 Task: Reply All to email with the signature Cassandra Campbell with the subject 'Request for a referral' from softage.1@softage.net with the message 'Can you provide an update on the status of the software development project?'
Action: Mouse moved to (1199, 203)
Screenshot: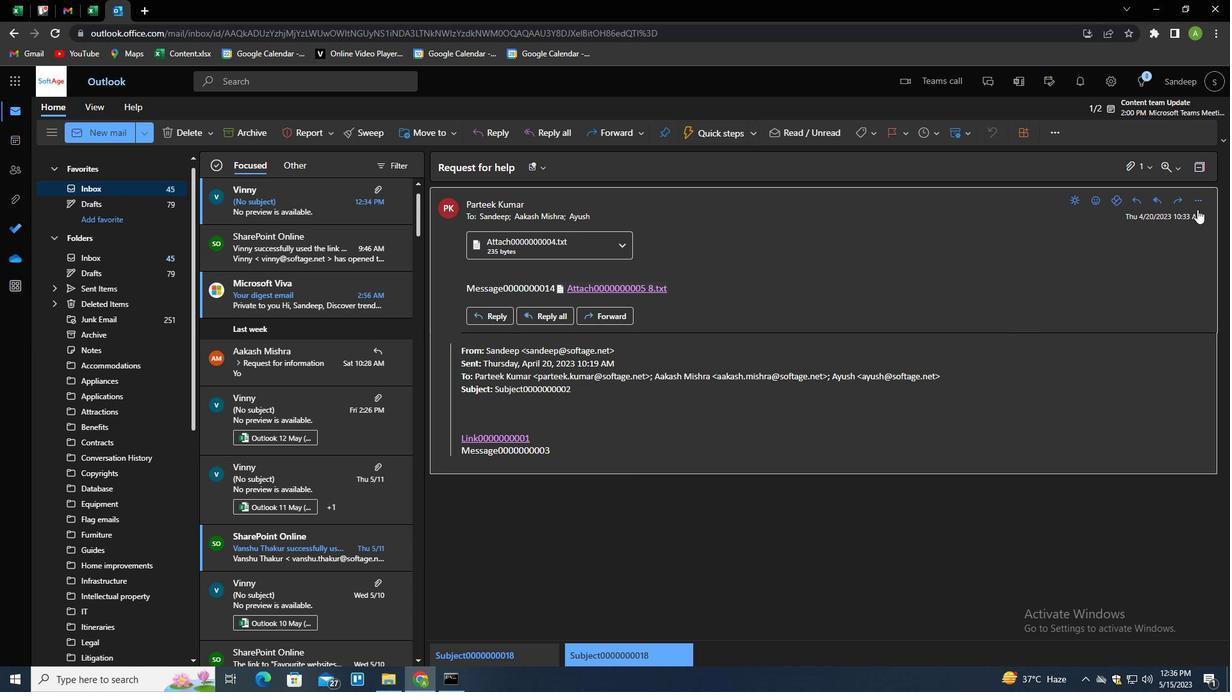 
Action: Mouse pressed left at (1199, 203)
Screenshot: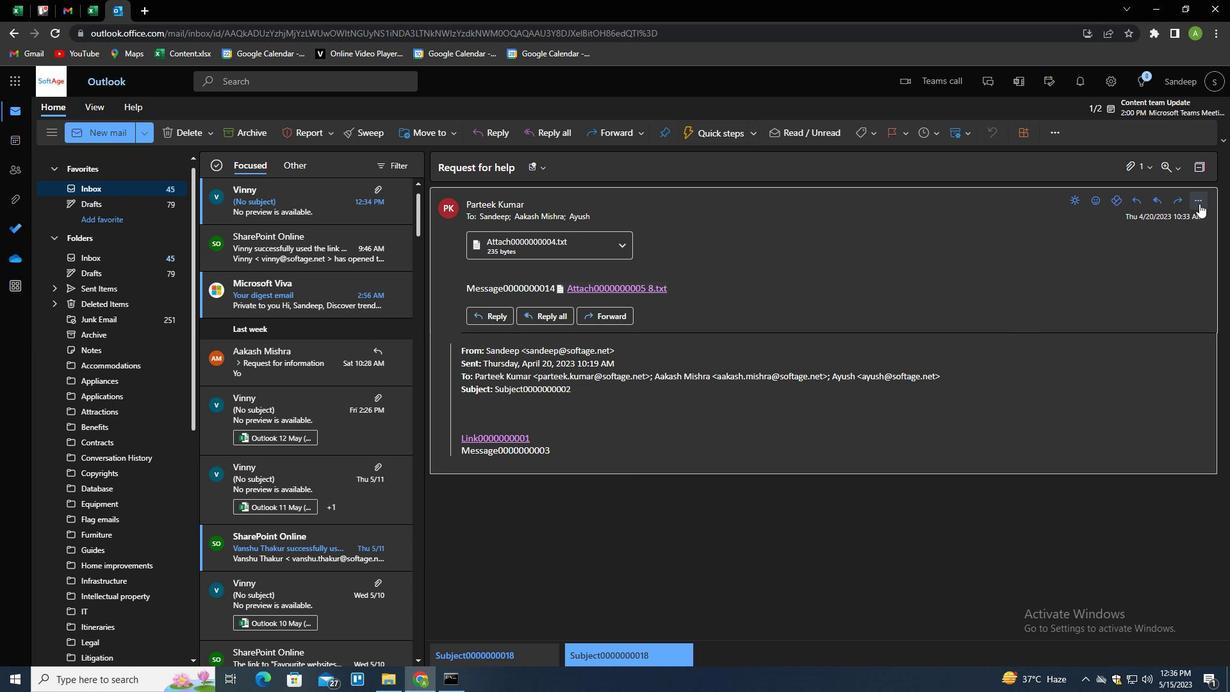 
Action: Mouse moved to (1132, 242)
Screenshot: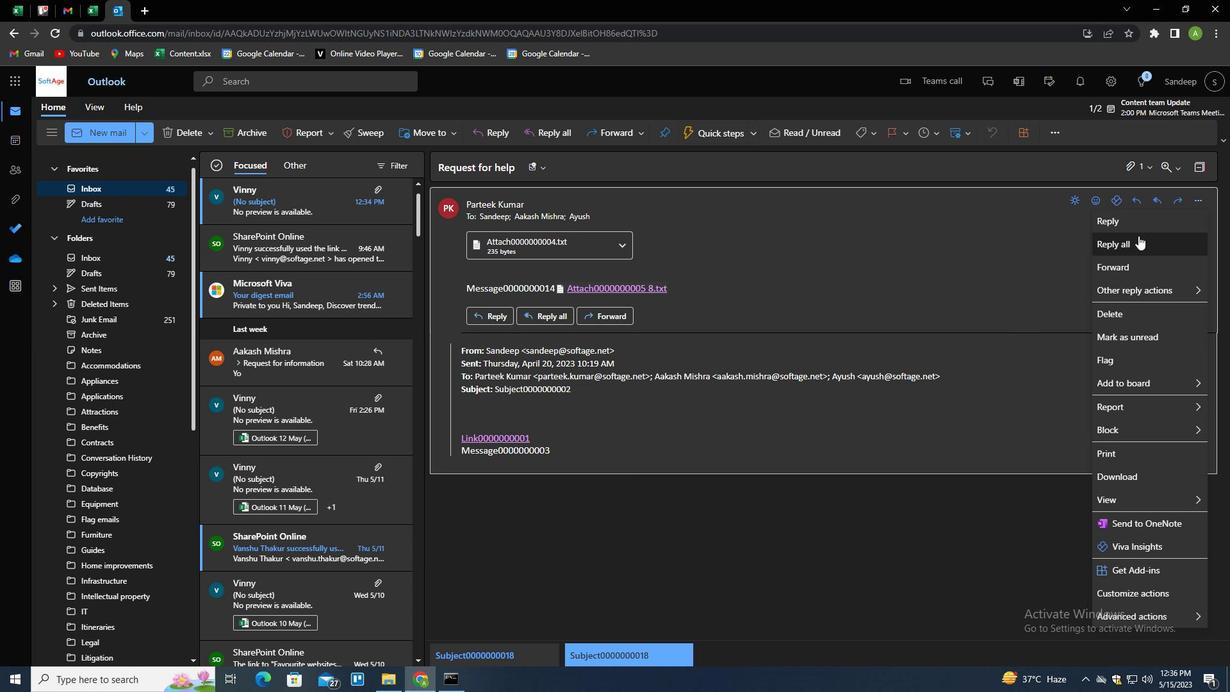 
Action: Mouse pressed left at (1132, 242)
Screenshot: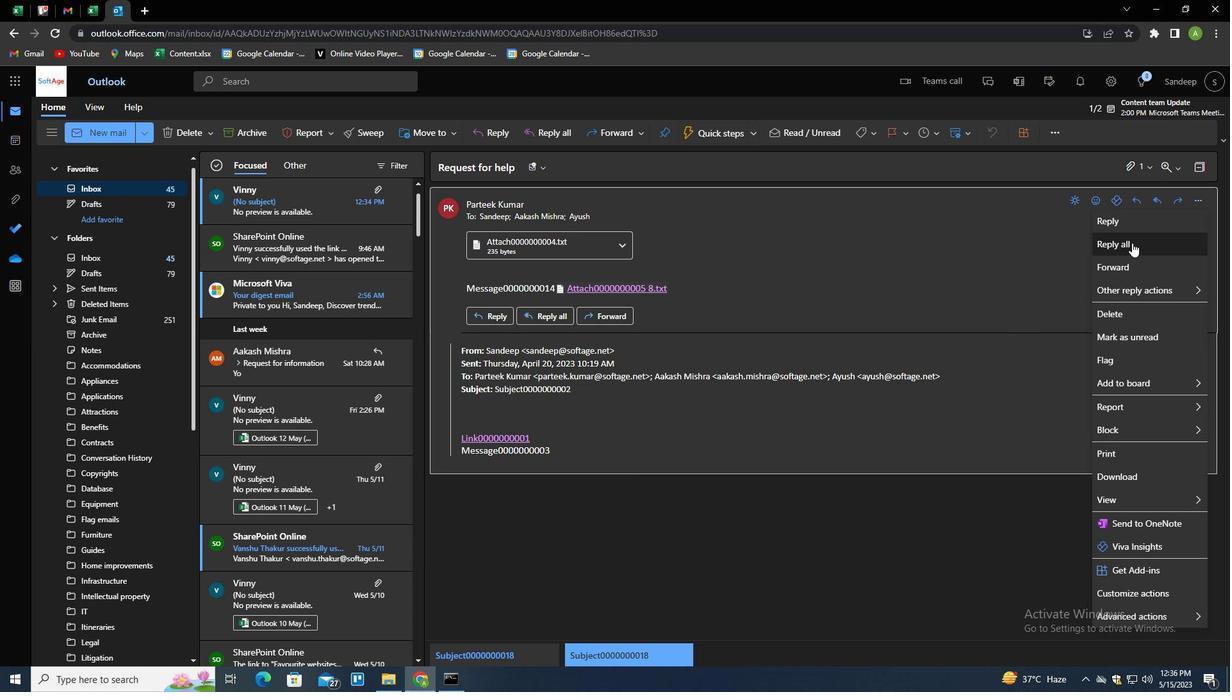 
Action: Mouse moved to (867, 132)
Screenshot: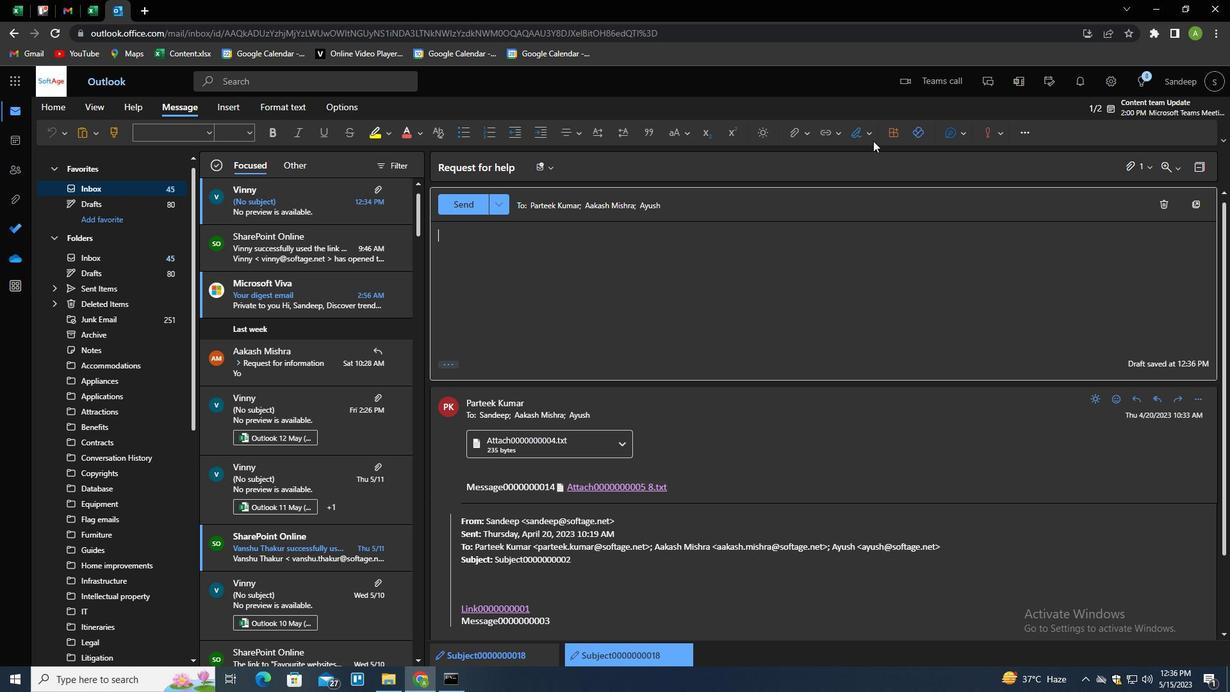 
Action: Mouse pressed left at (867, 132)
Screenshot: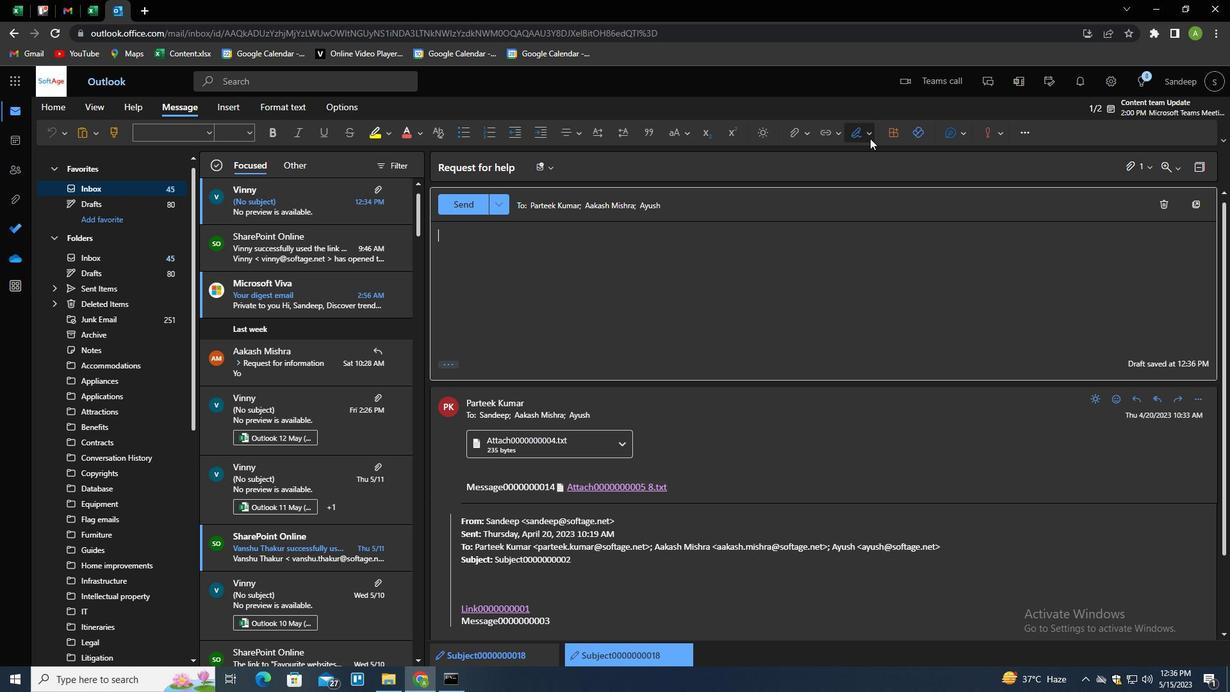 
Action: Mouse moved to (826, 184)
Screenshot: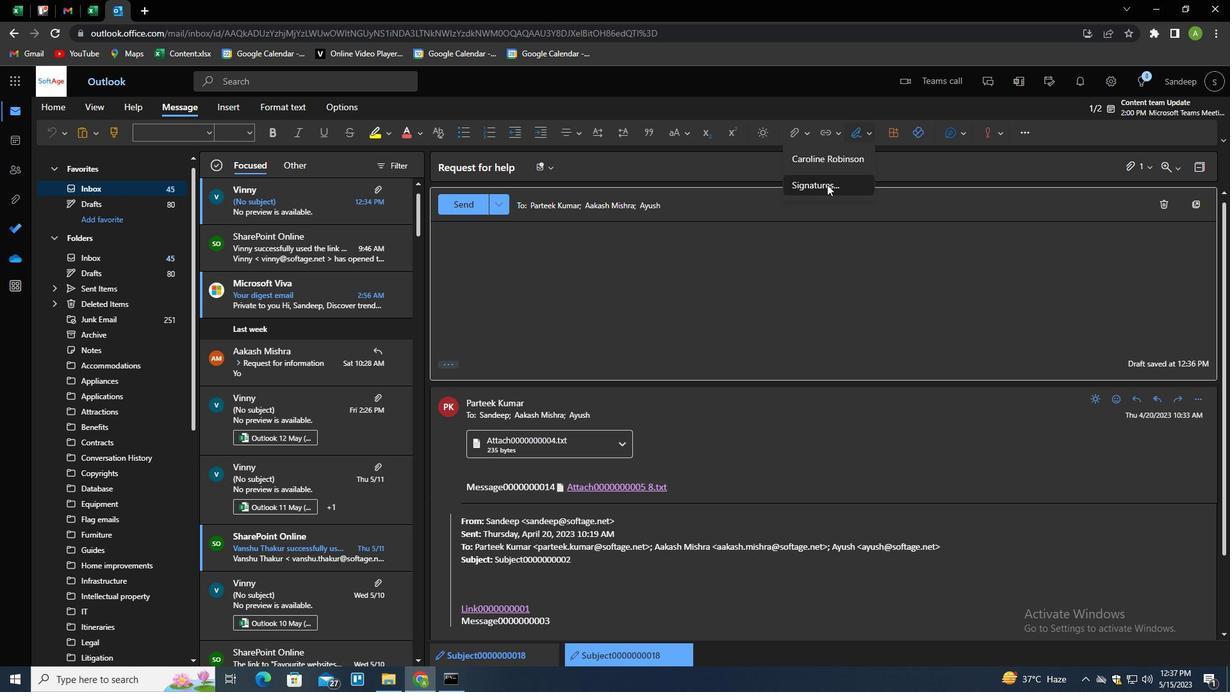 
Action: Mouse pressed left at (826, 184)
Screenshot: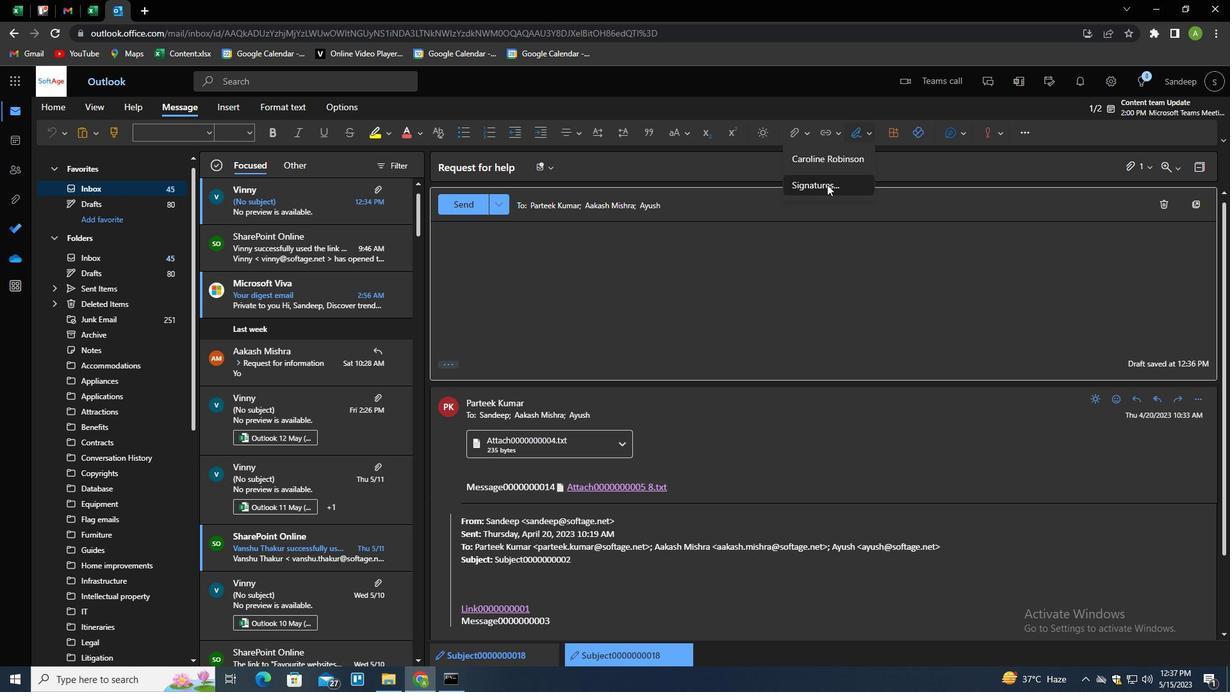 
Action: Mouse moved to (860, 235)
Screenshot: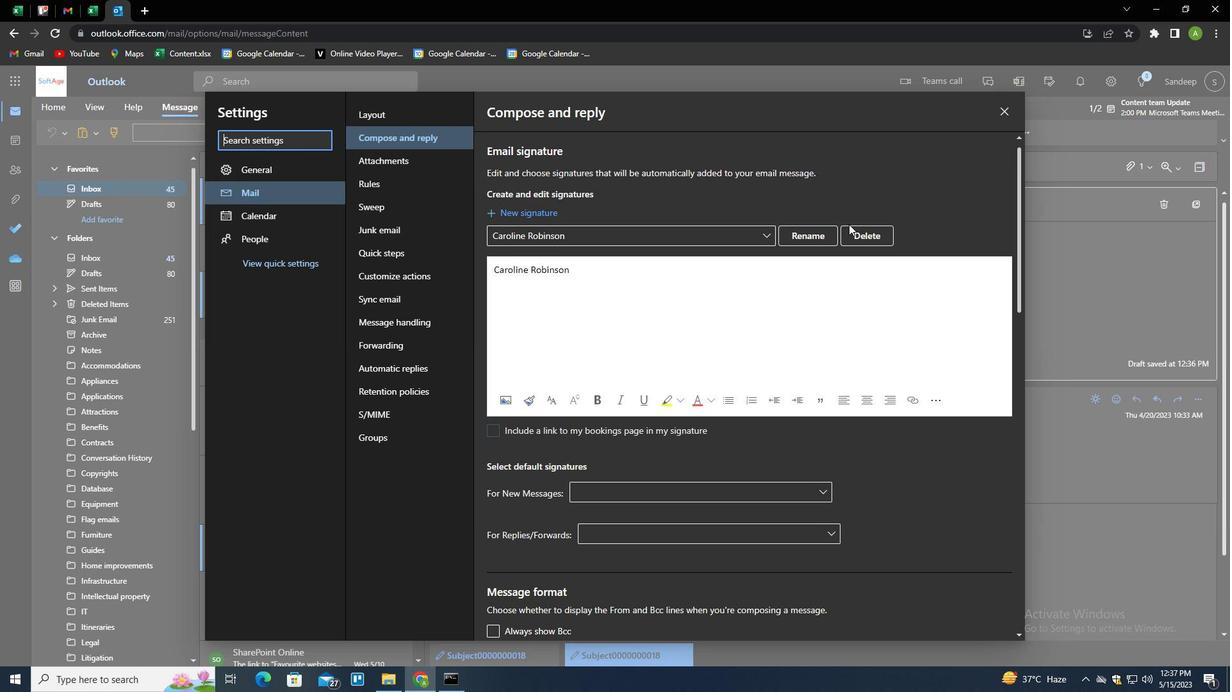 
Action: Mouse pressed left at (860, 235)
Screenshot: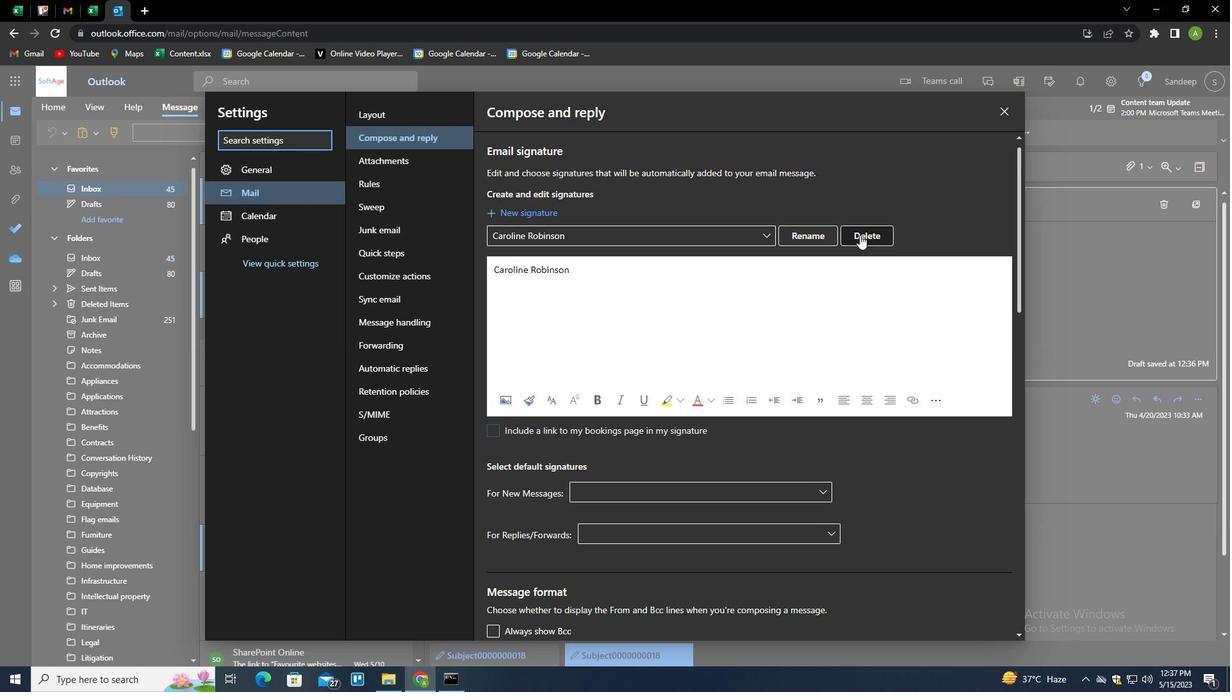 
Action: Mouse moved to (841, 232)
Screenshot: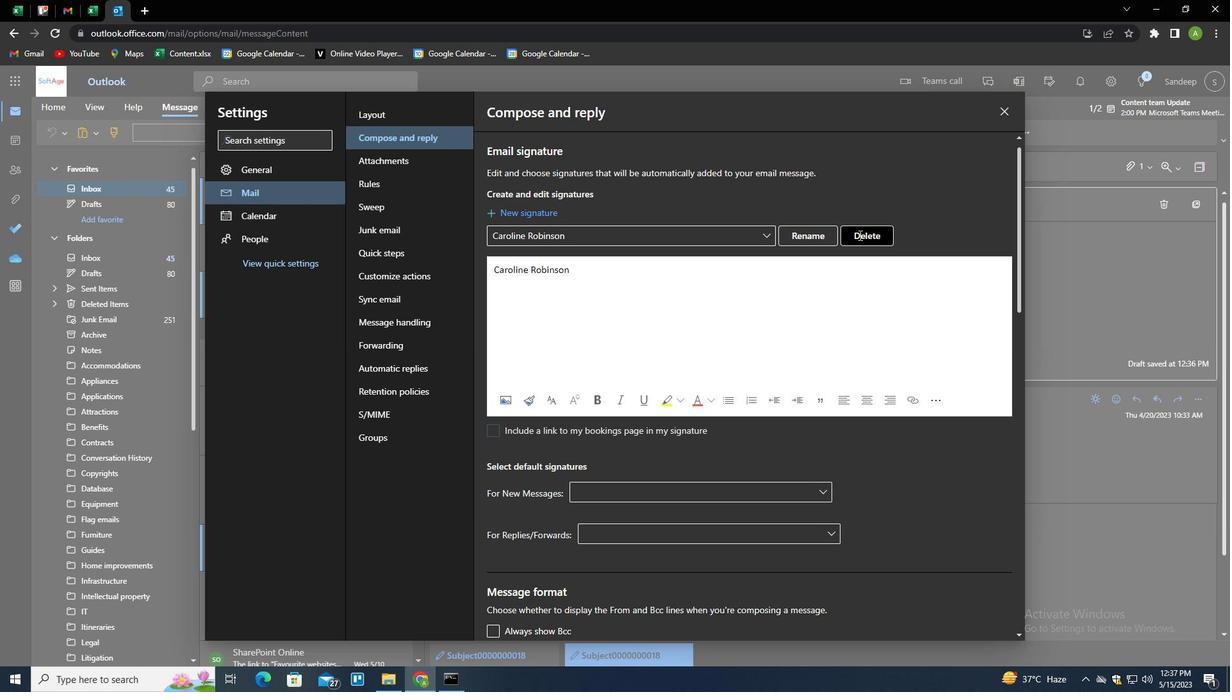 
Action: Mouse pressed left at (841, 232)
Screenshot: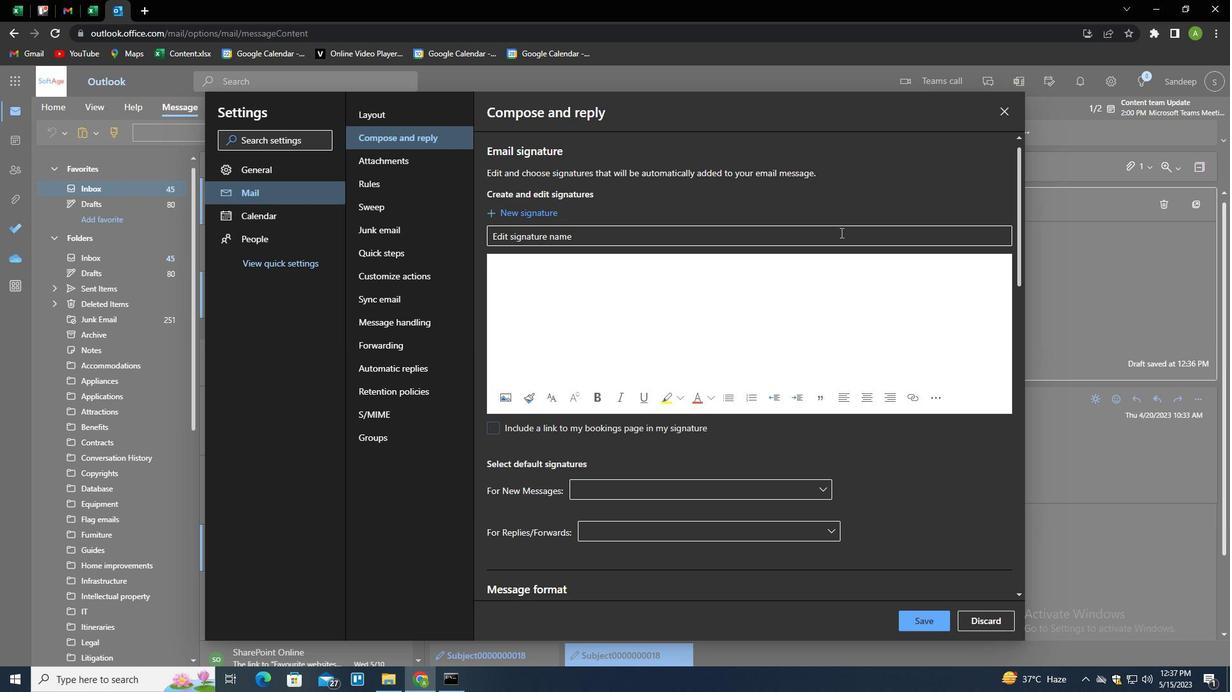 
Action: Key pressed <Key.shift>C
Screenshot: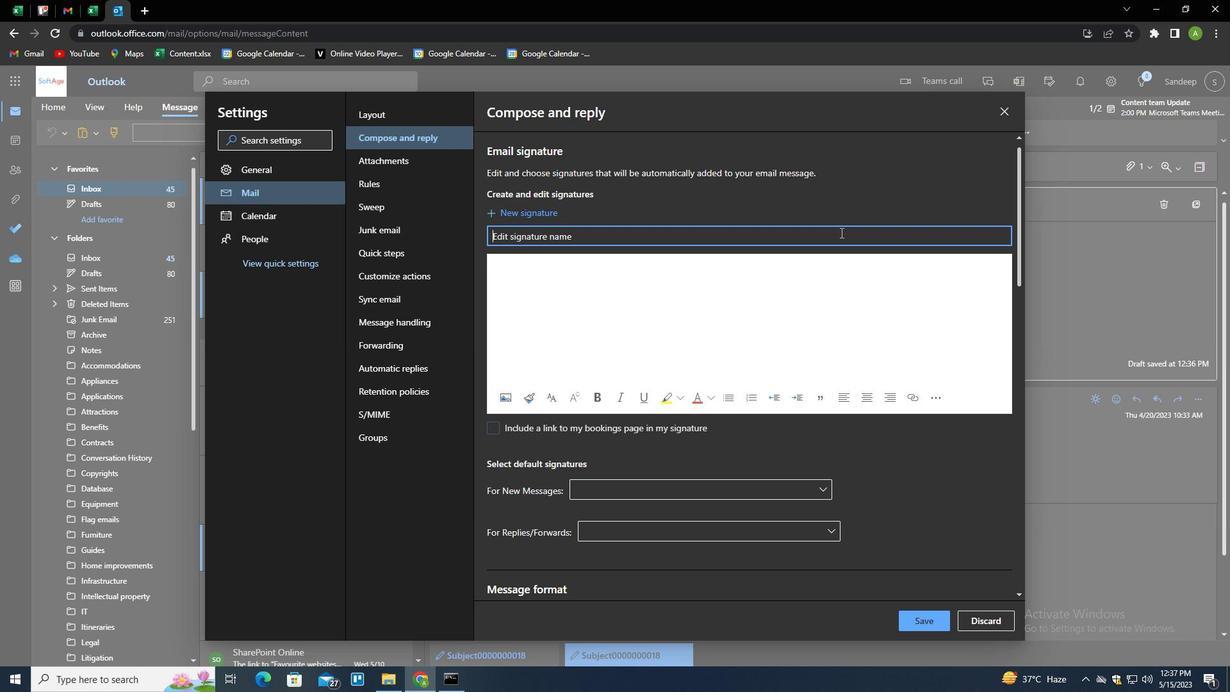 
Action: Mouse moved to (840, 232)
Screenshot: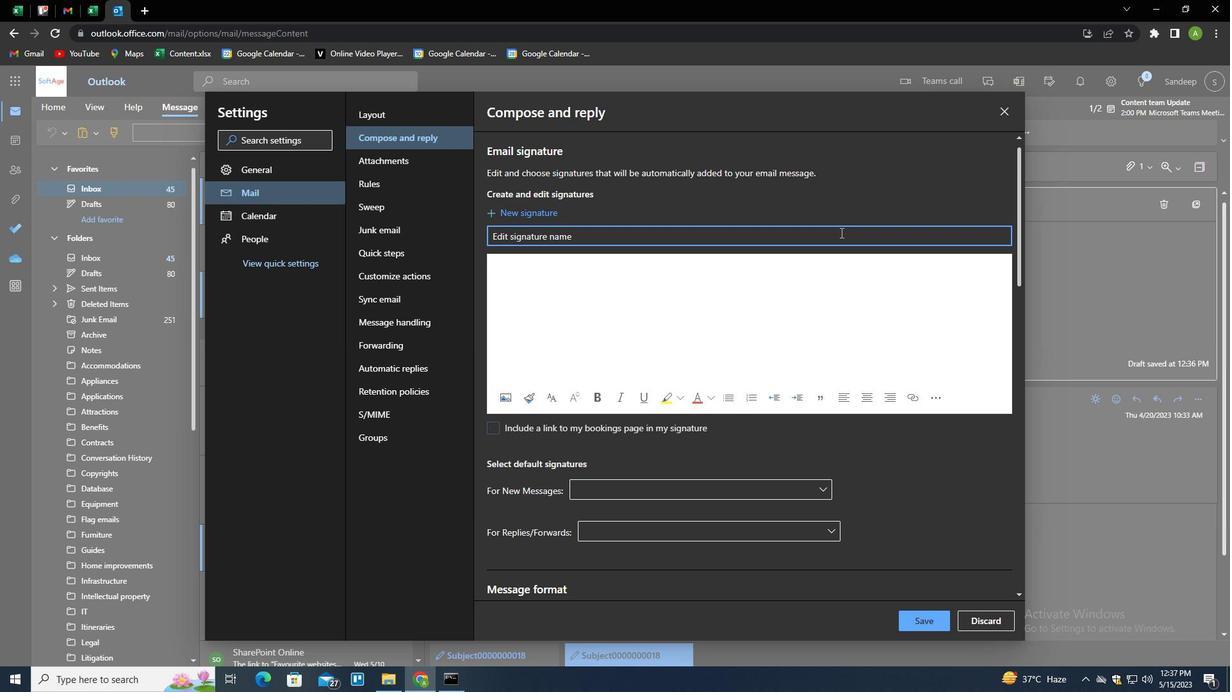 
Action: Key pressed ASSANDRA<Key.space><Key.shift>CAMPBELL<Key.tab><Key.shift>CASSANDRA<Key.space><Key.shift>CAMBE<Key.backspace>BELL<Key.backspace><Key.backspace><Key.backspace><Key.backspace><Key.backspace>PBELL
Screenshot: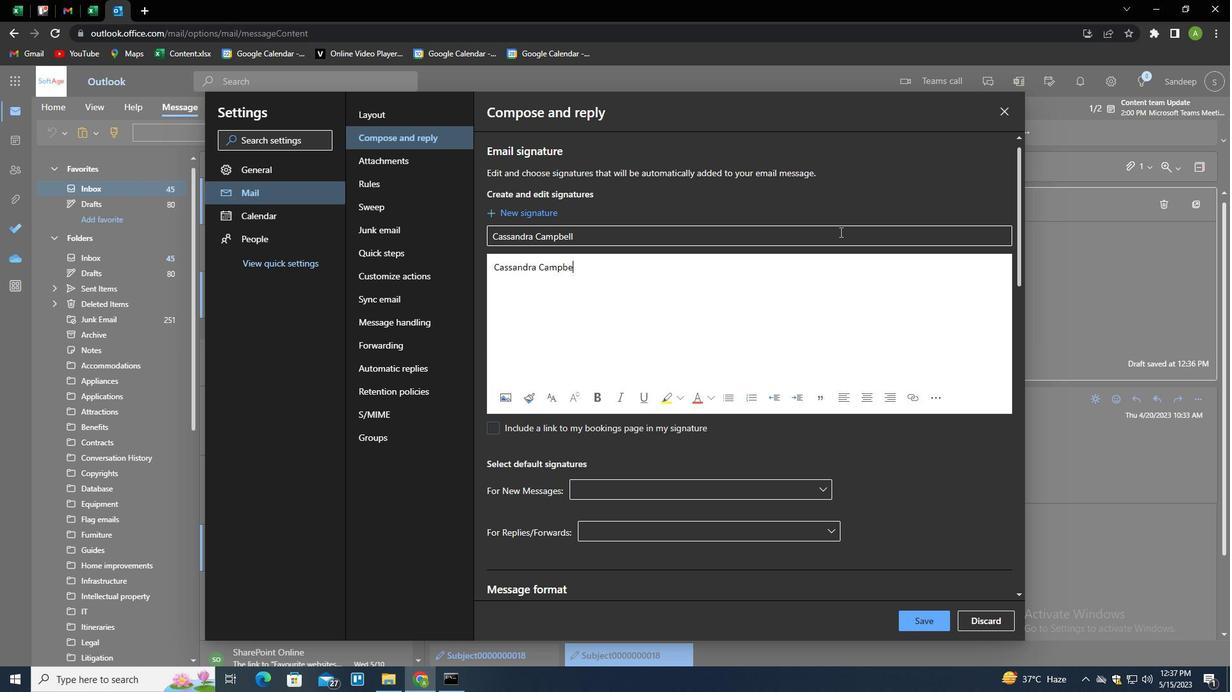 
Action: Mouse moved to (926, 627)
Screenshot: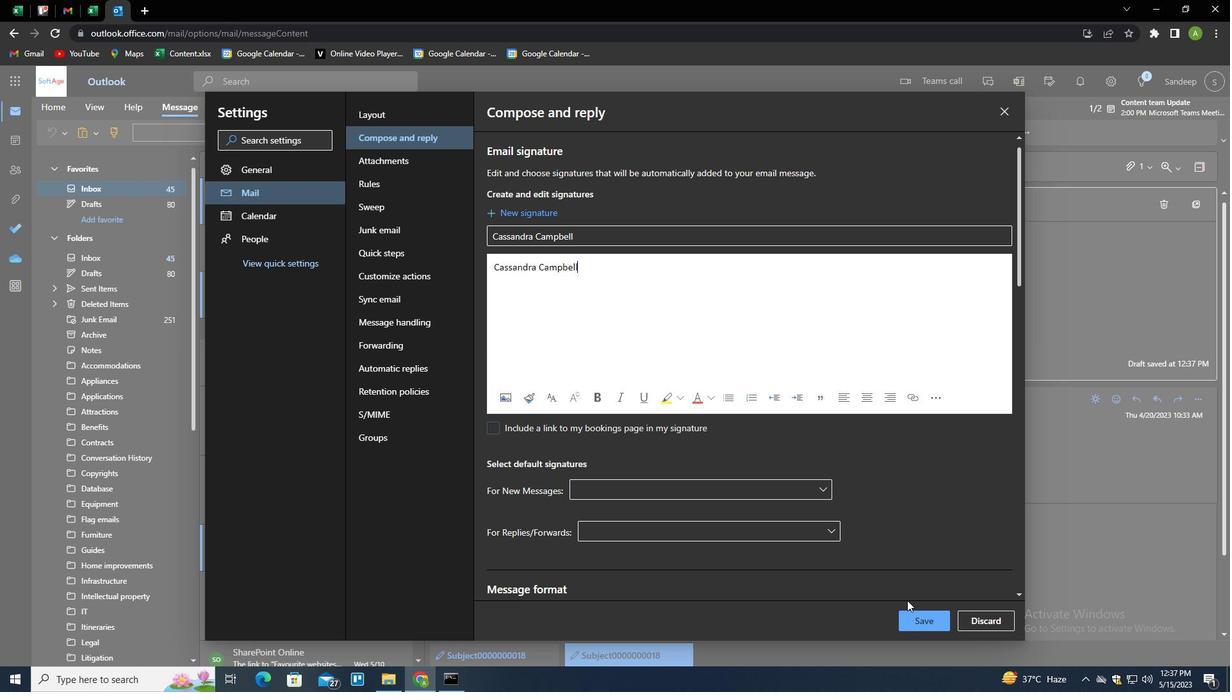 
Action: Mouse pressed left at (926, 627)
Screenshot: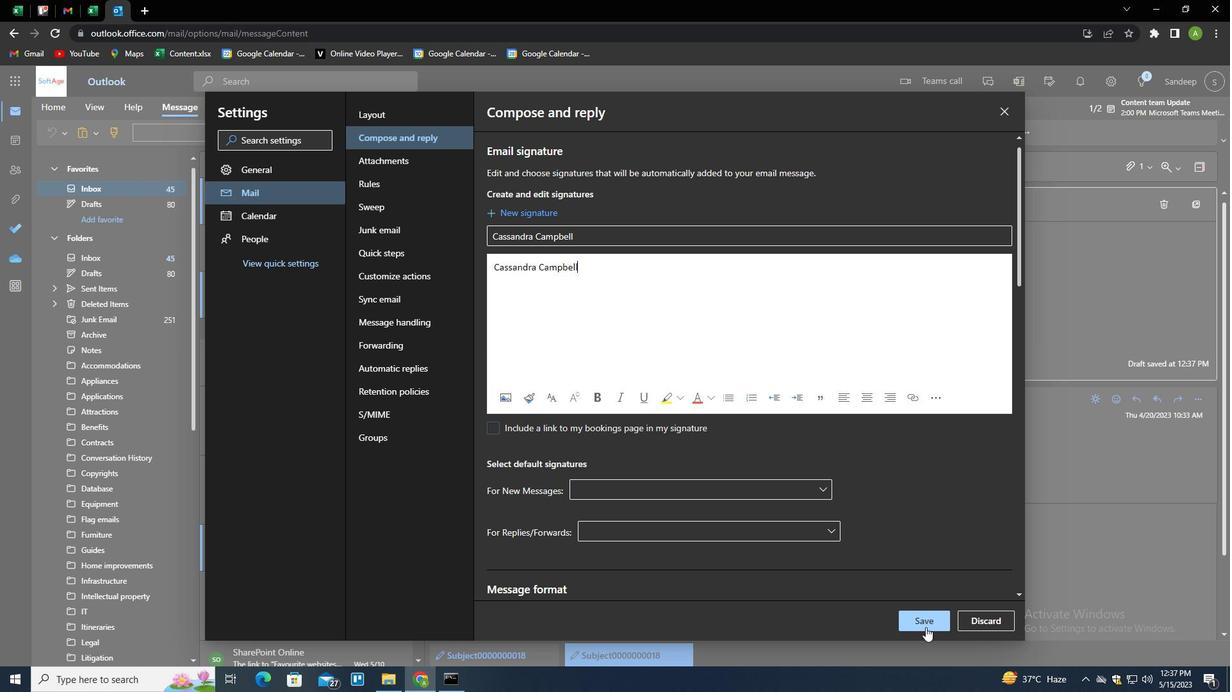 
Action: Mouse moved to (1052, 328)
Screenshot: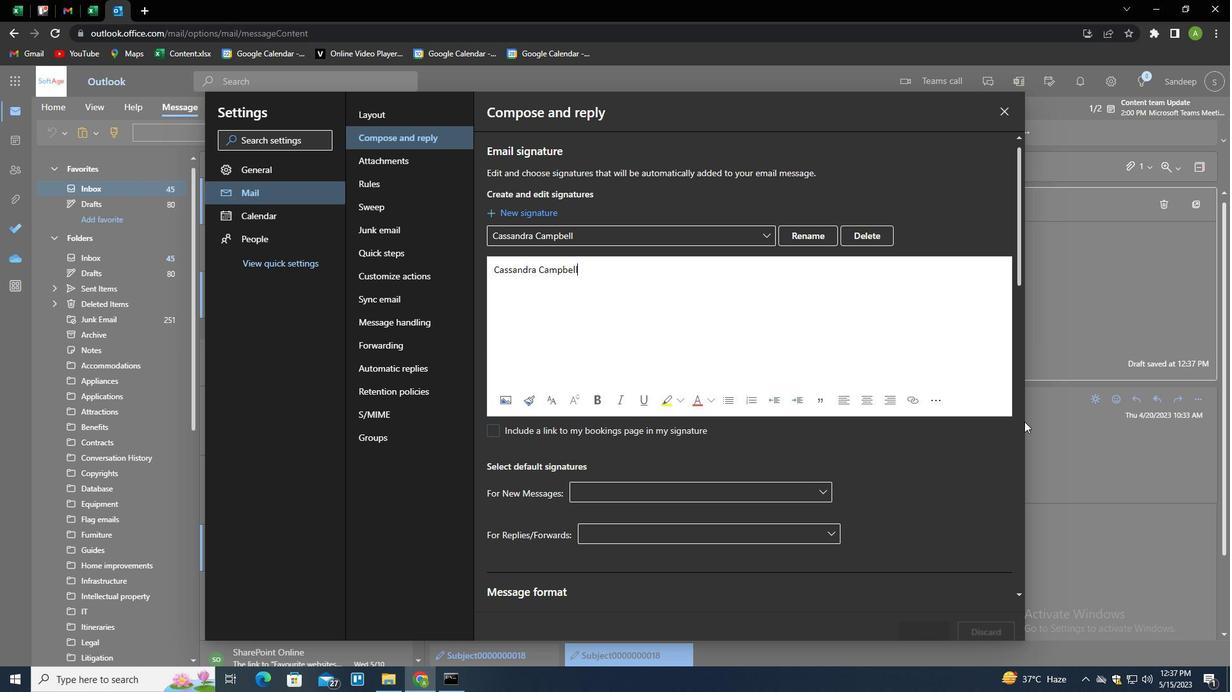 
Action: Mouse pressed left at (1052, 328)
Screenshot: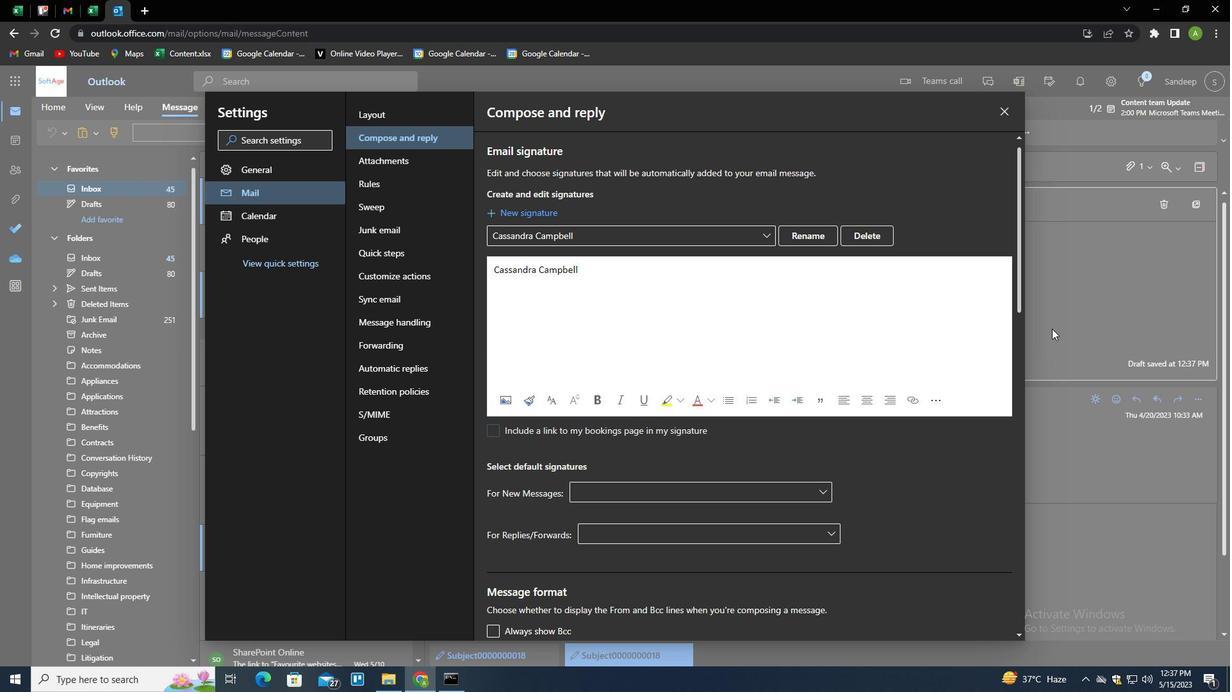 
Action: Mouse moved to (449, 360)
Screenshot: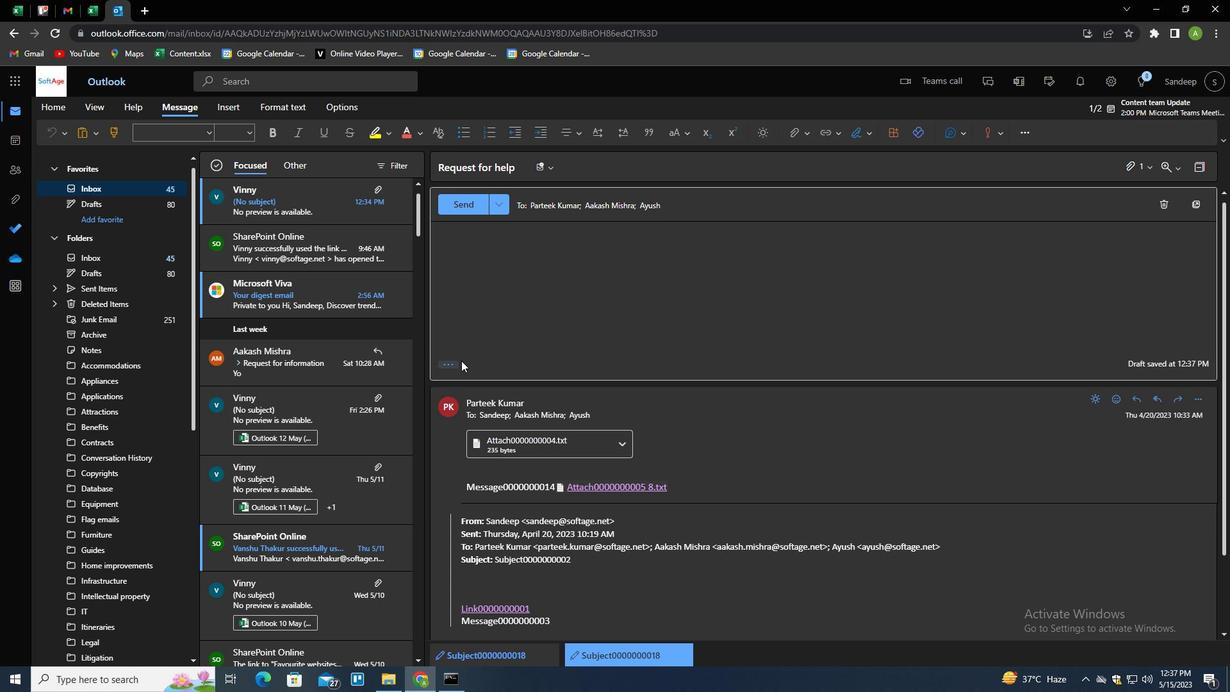 
Action: Mouse pressed left at (449, 360)
Screenshot: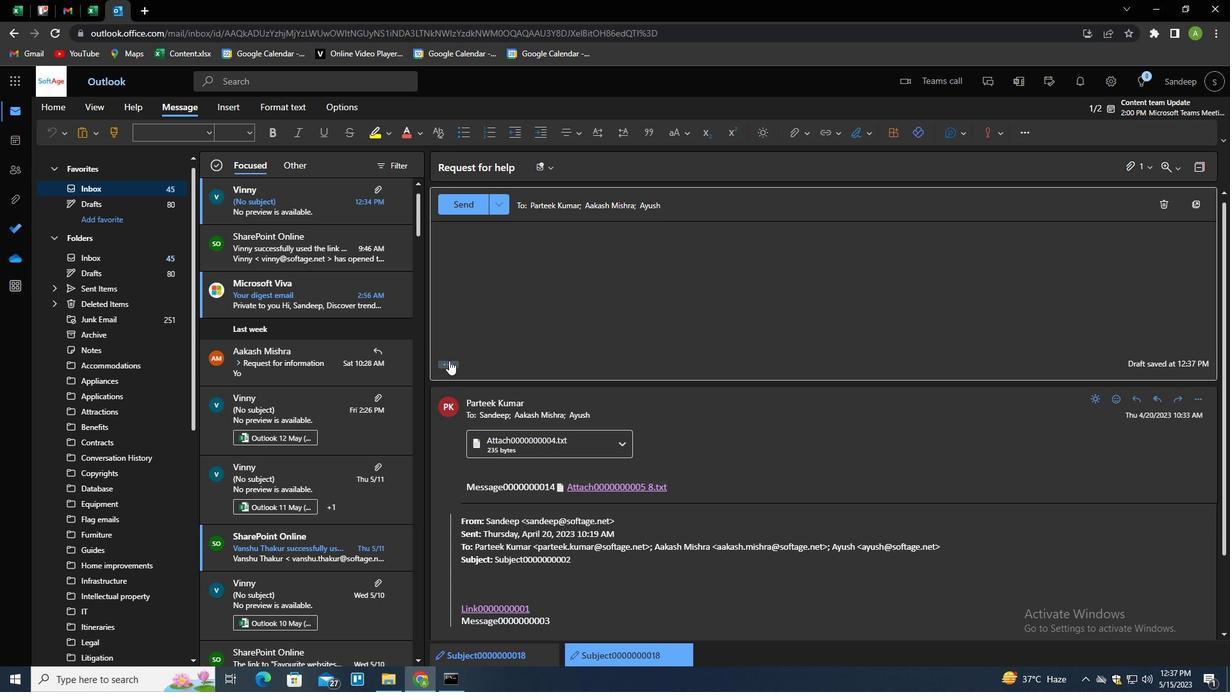 
Action: Mouse moved to (862, 126)
Screenshot: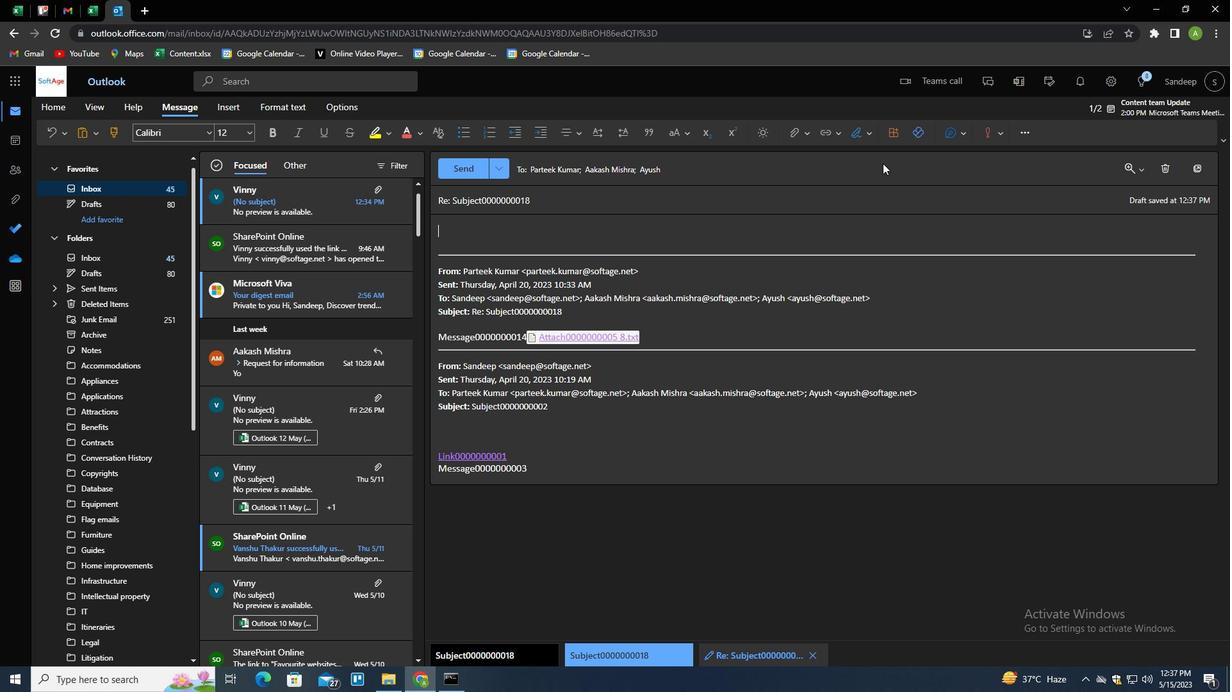 
Action: Mouse pressed left at (862, 126)
Screenshot: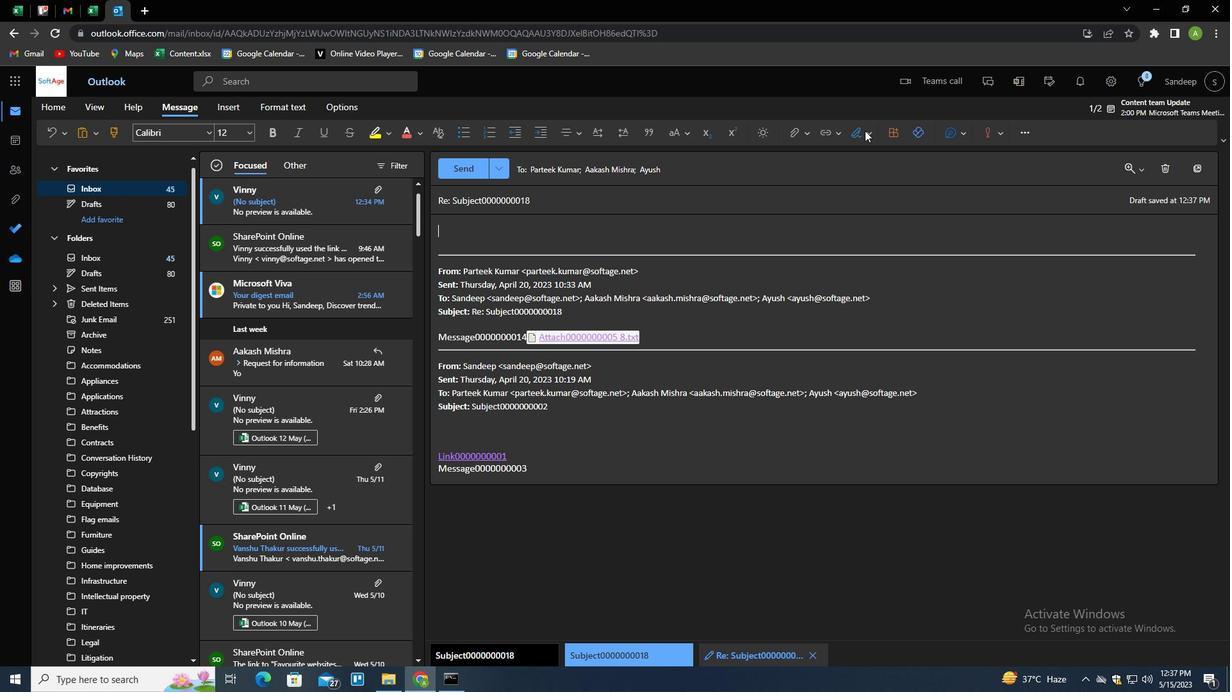 
Action: Mouse moved to (841, 156)
Screenshot: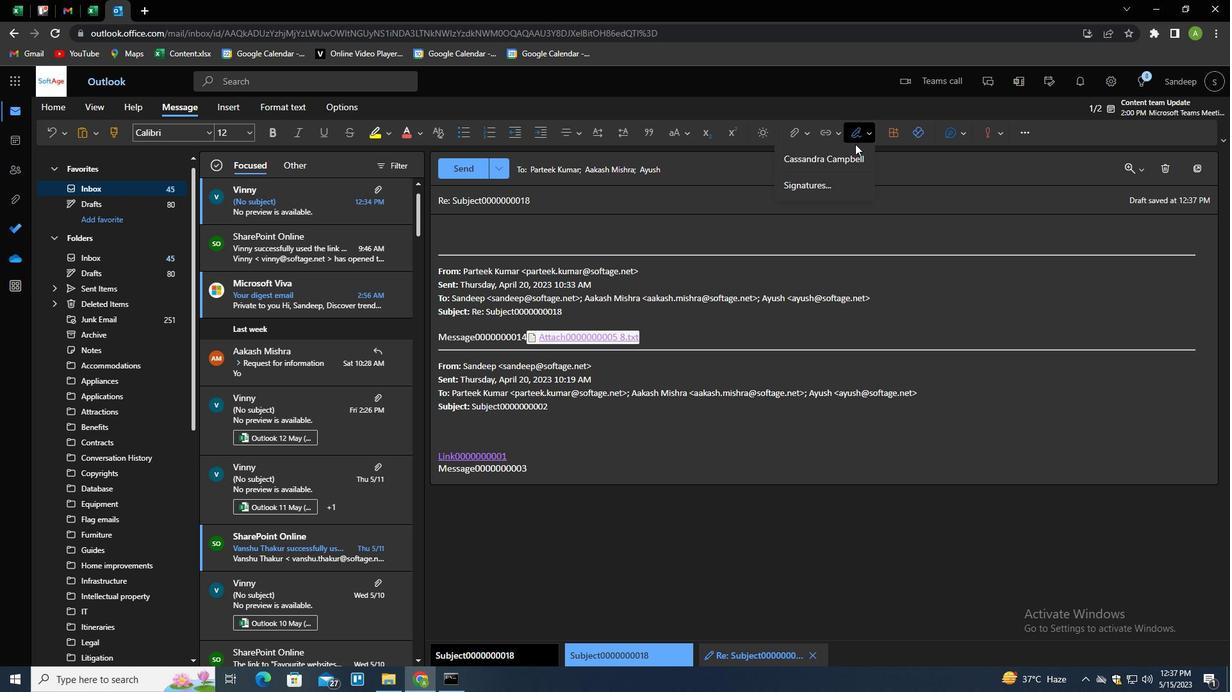 
Action: Mouse pressed left at (841, 156)
Screenshot: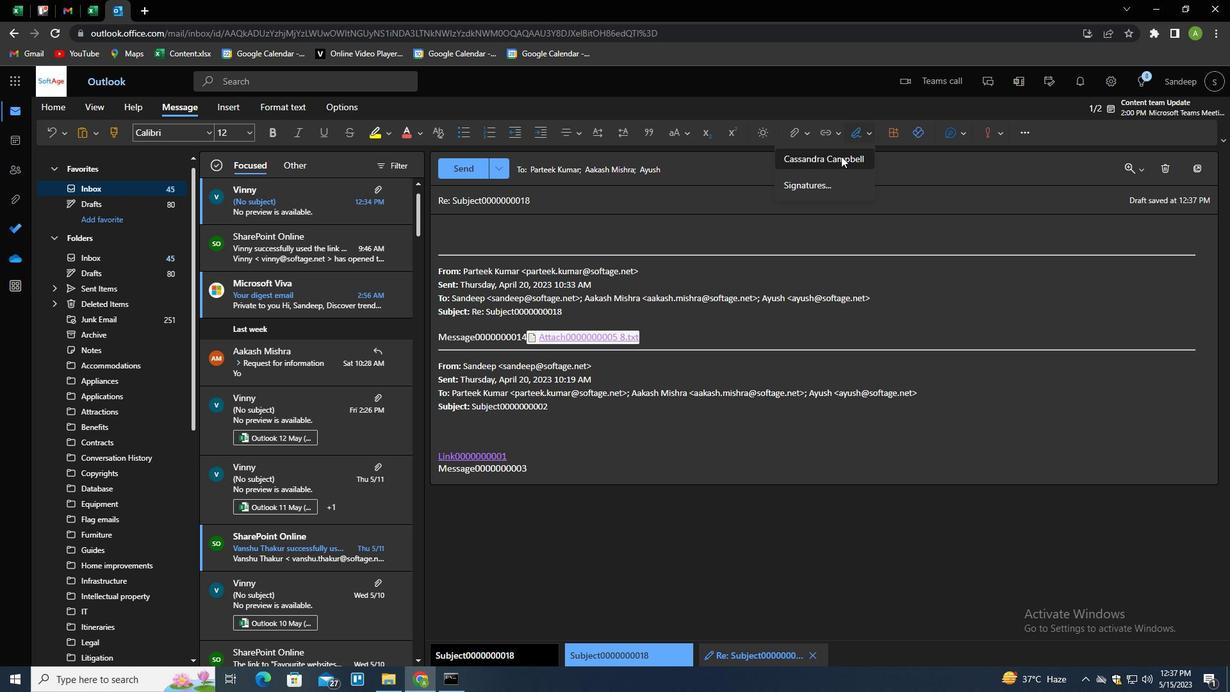 
Action: Mouse moved to (494, 202)
Screenshot: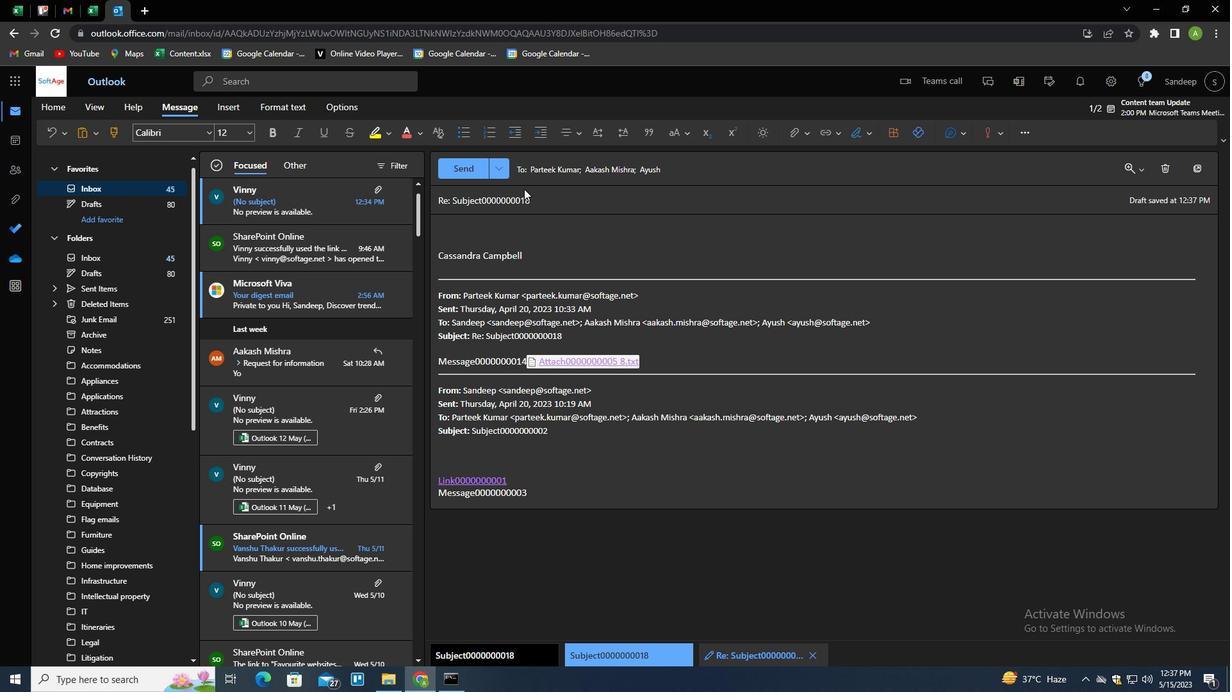 
Action: Mouse pressed left at (494, 202)
Screenshot: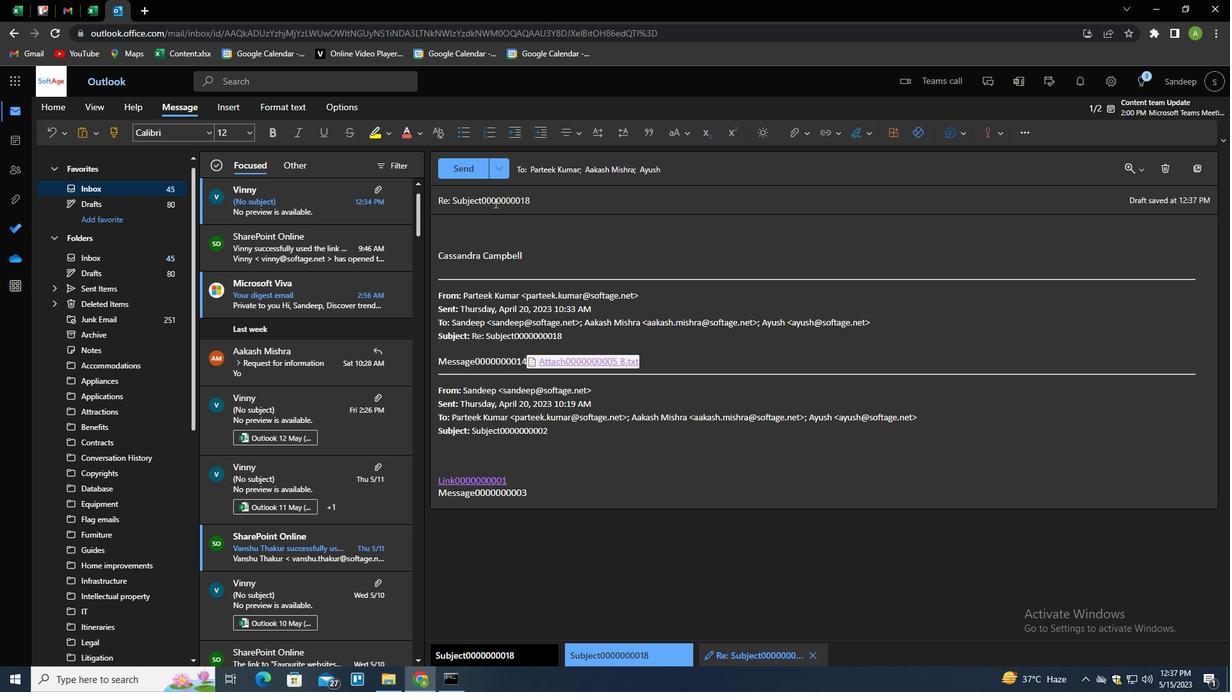 
Action: Mouse pressed left at (494, 202)
Screenshot: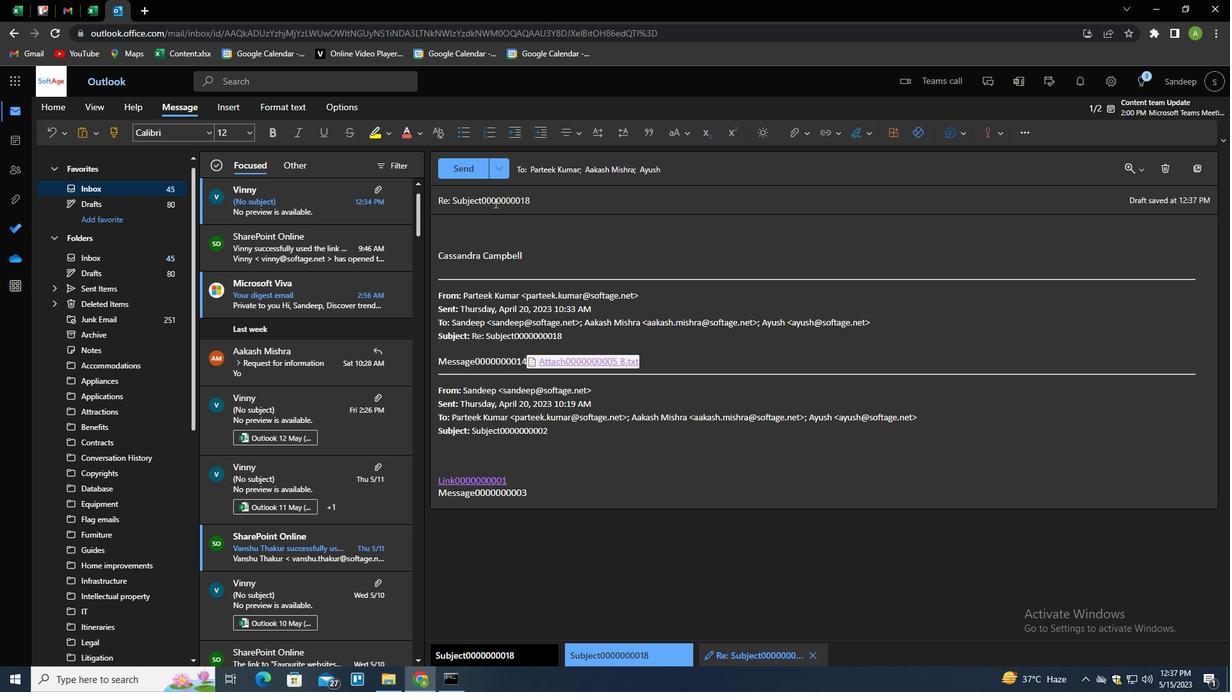 
Action: Mouse pressed left at (494, 202)
Screenshot: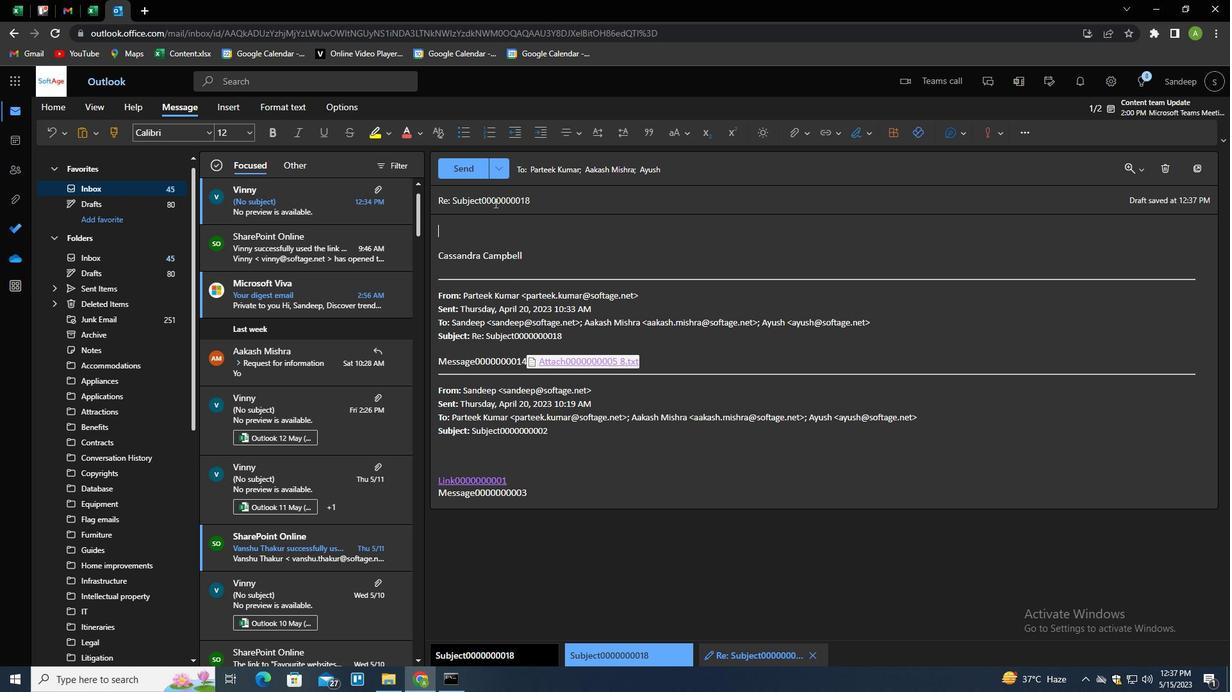 
Action: Key pressed <Key.shift>REQUEST<Key.space>FOR<Key.space>A<Key.space>REFERRAK<Key.backspace>L<Key.space><Key.tab><Key.shift>CAN<Key.space>YOU<Key.space>PROVIDE<Key.space>AN<Key.space>UPDATE<Key.space>ON<Key.space>THE<Key.space>STAU<Key.backspace>TUS<Key.space>OF<Key.space>THE<Key.space>SOFTWARE<Key.space>DEVELOPMENT<Key.space>PROJECT<Key.shift>?
Screenshot: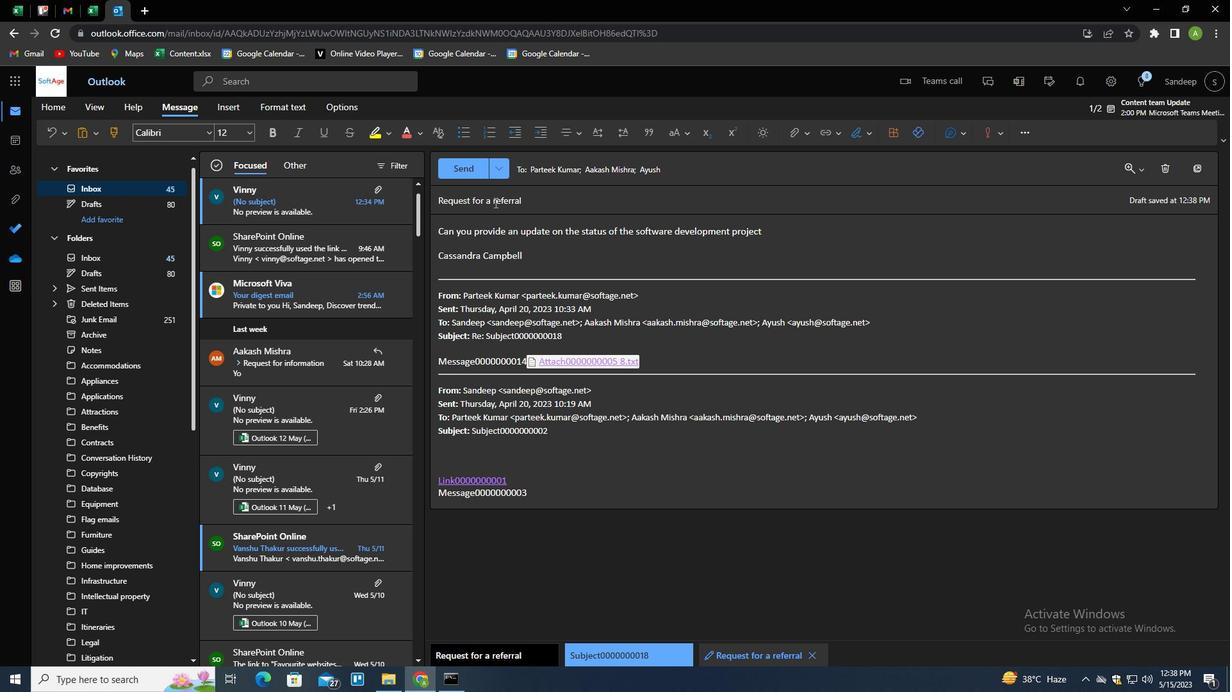 
Action: Mouse moved to (469, 173)
Screenshot: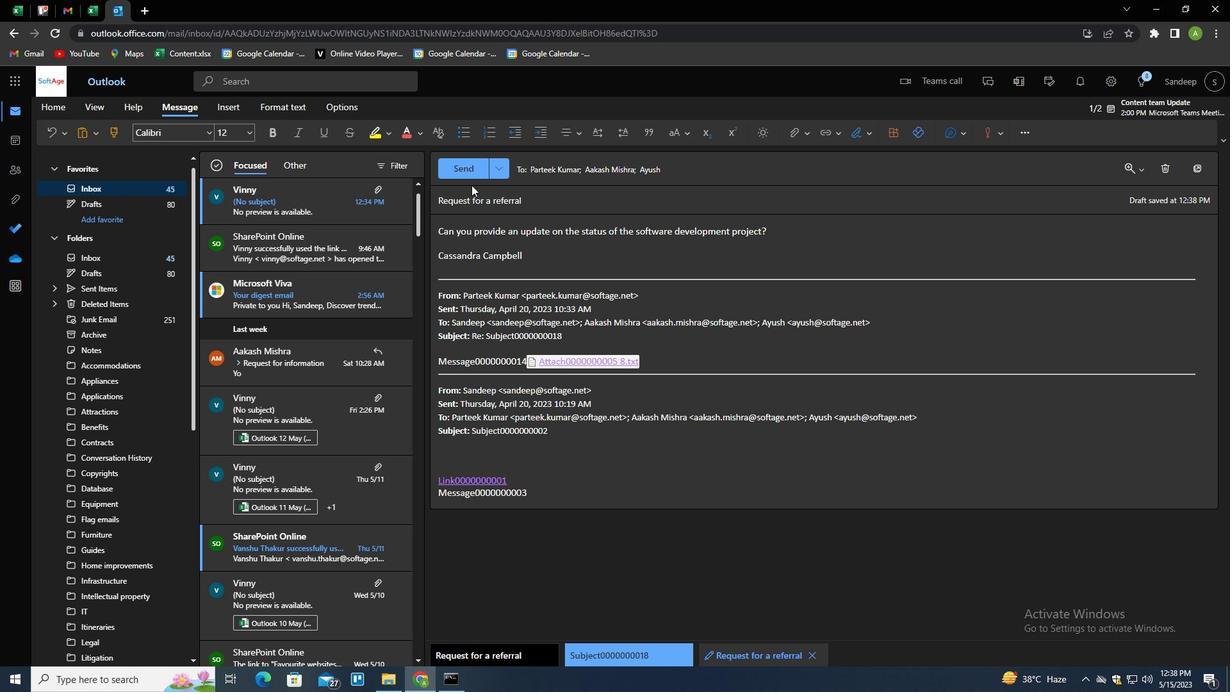 
Action: Mouse pressed left at (469, 173)
Screenshot: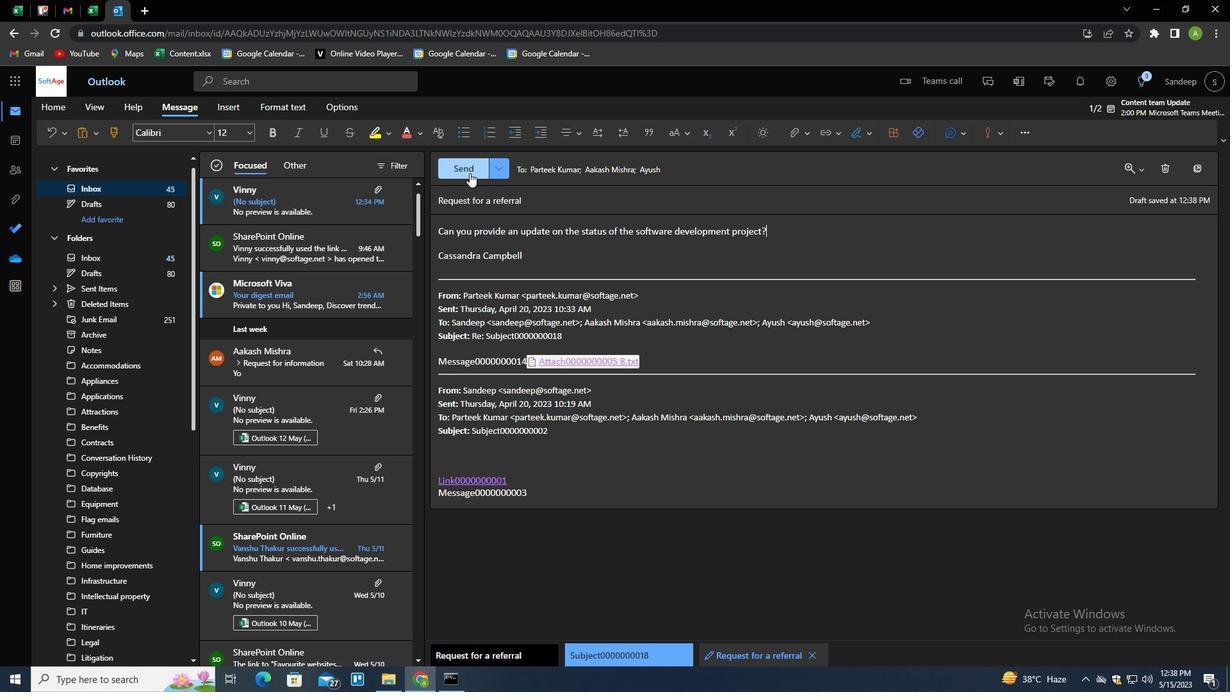 
Action: Mouse moved to (674, 388)
Screenshot: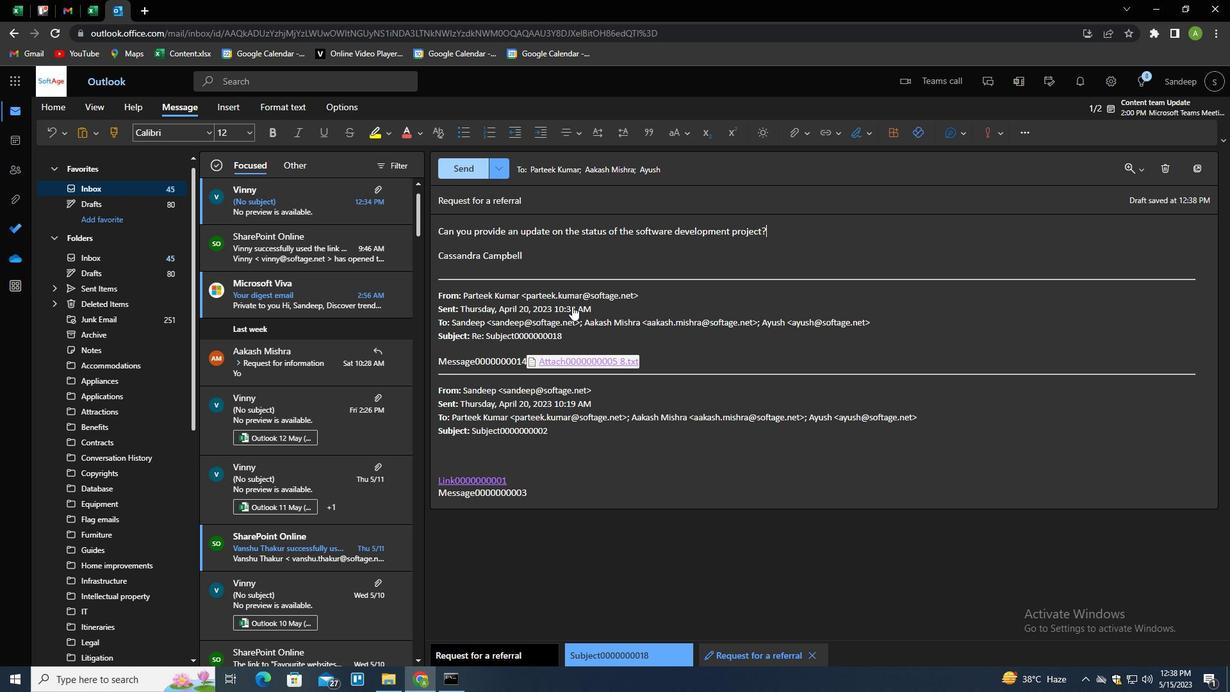 
